 Task: Create a task  Integrate a new online platform for online mental health coaching , assign it to team member softage.1@softage.net in the project ConceptLine and update the status of the task to  On Track  , set the priority of the task to Low
Action: Mouse moved to (96, 69)
Screenshot: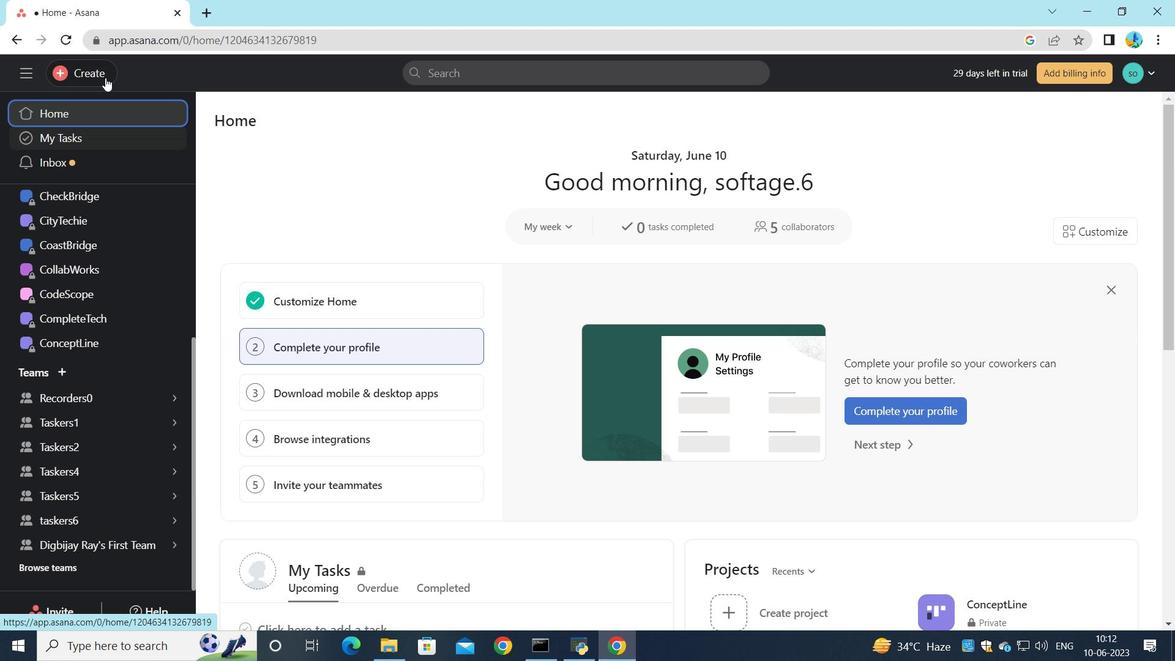 
Action: Mouse pressed left at (96, 69)
Screenshot: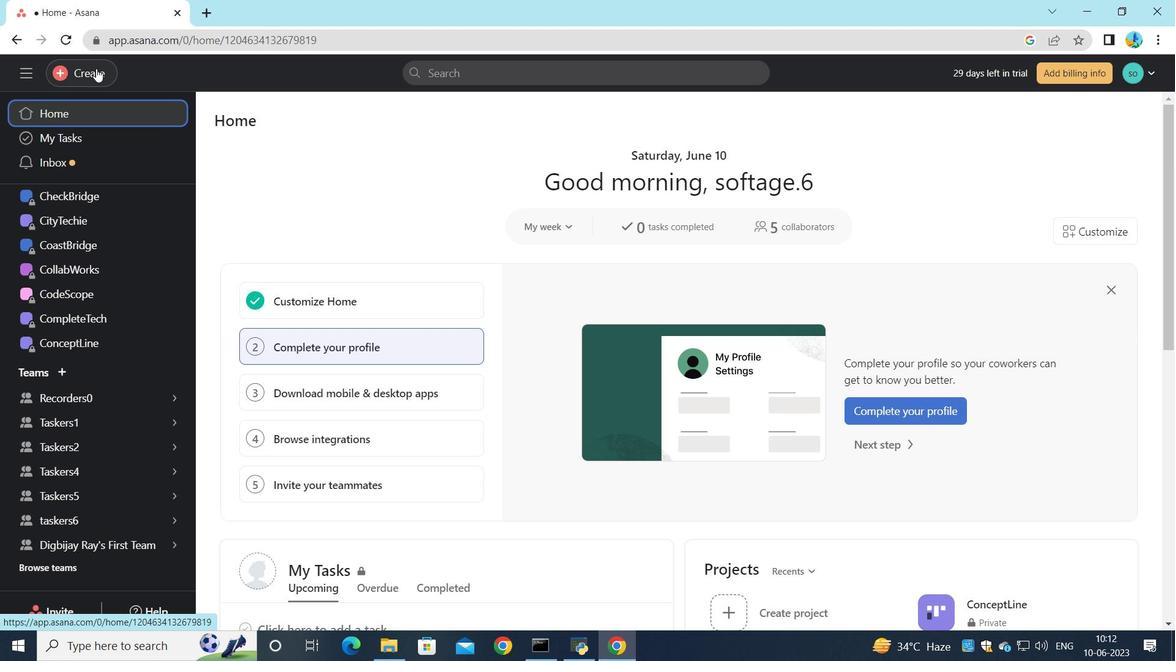 
Action: Mouse moved to (180, 83)
Screenshot: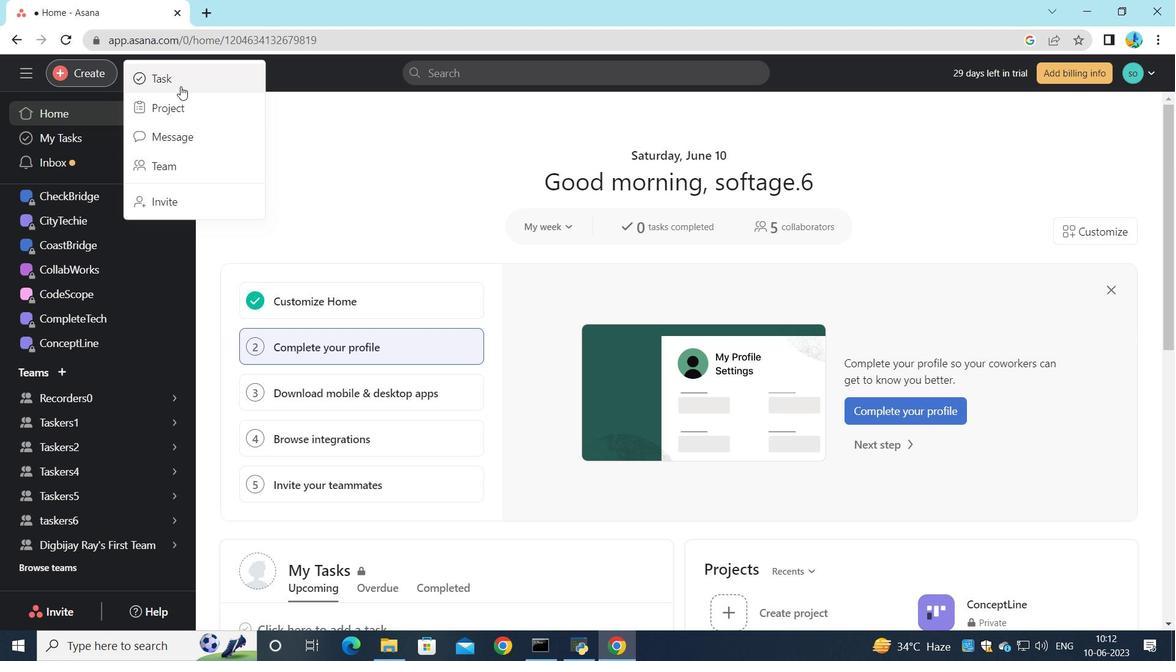 
Action: Mouse pressed left at (180, 83)
Screenshot: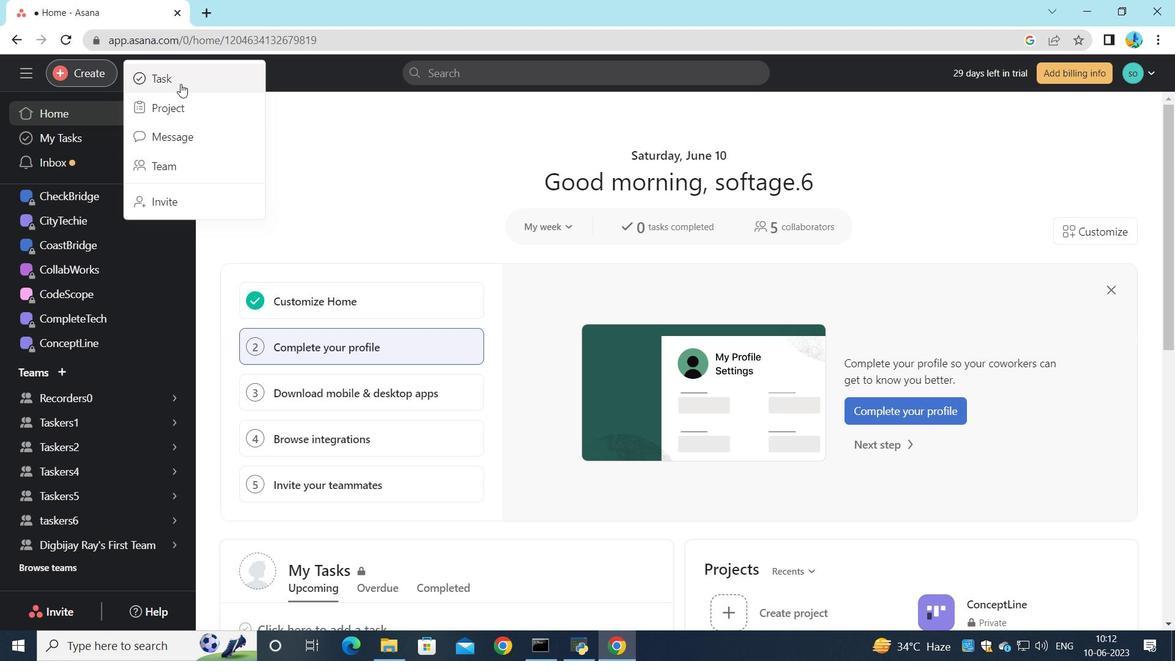 
Action: Mouse moved to (840, 304)
Screenshot: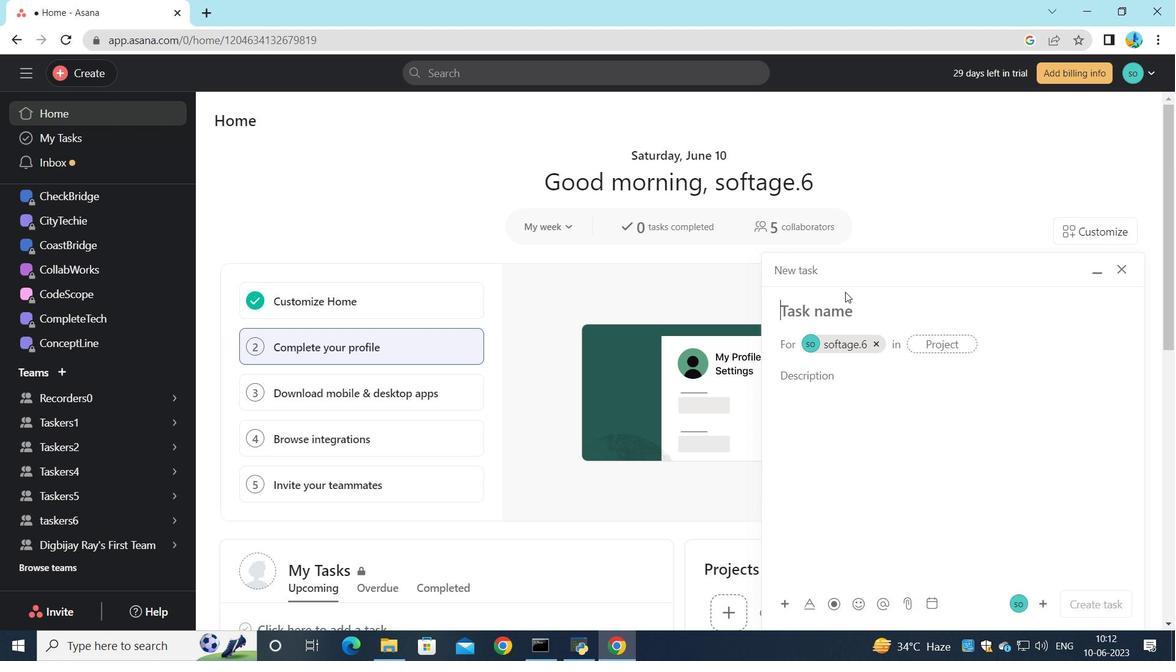 
Action: Key pressed <Key.shift_r><Key.shift_r><Key.shift_r><Key.shift_r><Key.shift_r><Key.shift_r><Key.shift_r><Key.shift_r><Key.shift_r><Key.shift_r><Key.shift_r><Key.shift_r><Key.shift_r>Integrate<Key.space>a<Key.space>new<Key.space>online<Key.space>platform<Key.space>for<Key.space>online<Key.space>mental<Key.space>health<Key.space>coaching
Screenshot: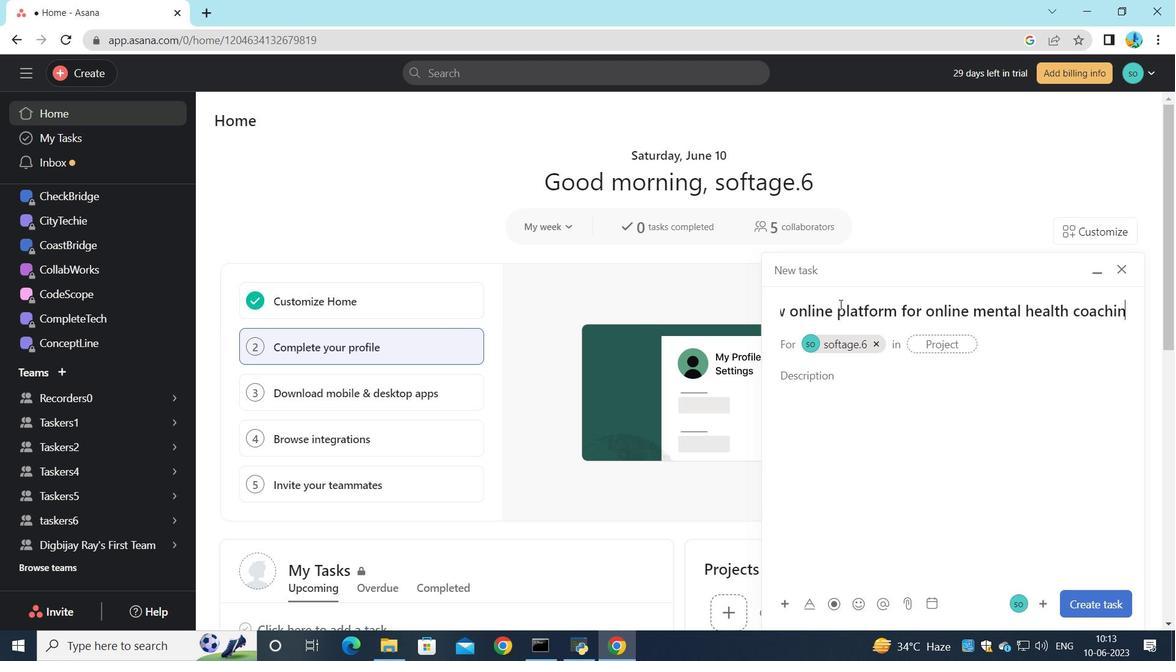 
Action: Mouse moved to (874, 344)
Screenshot: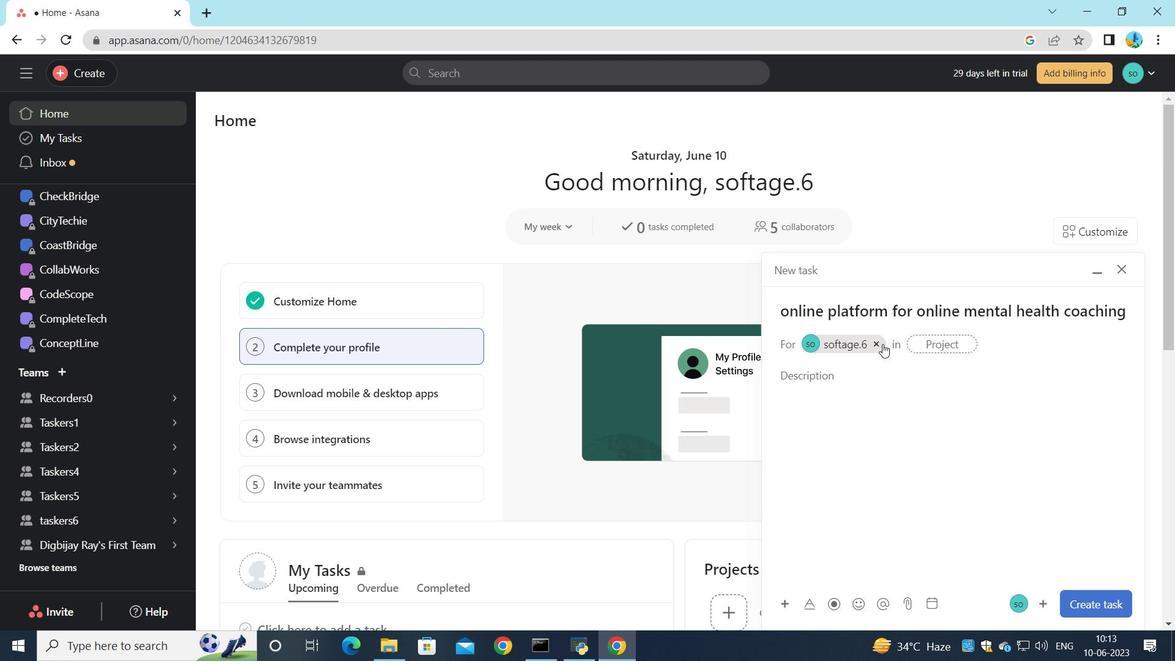 
Action: Mouse pressed left at (874, 344)
Screenshot: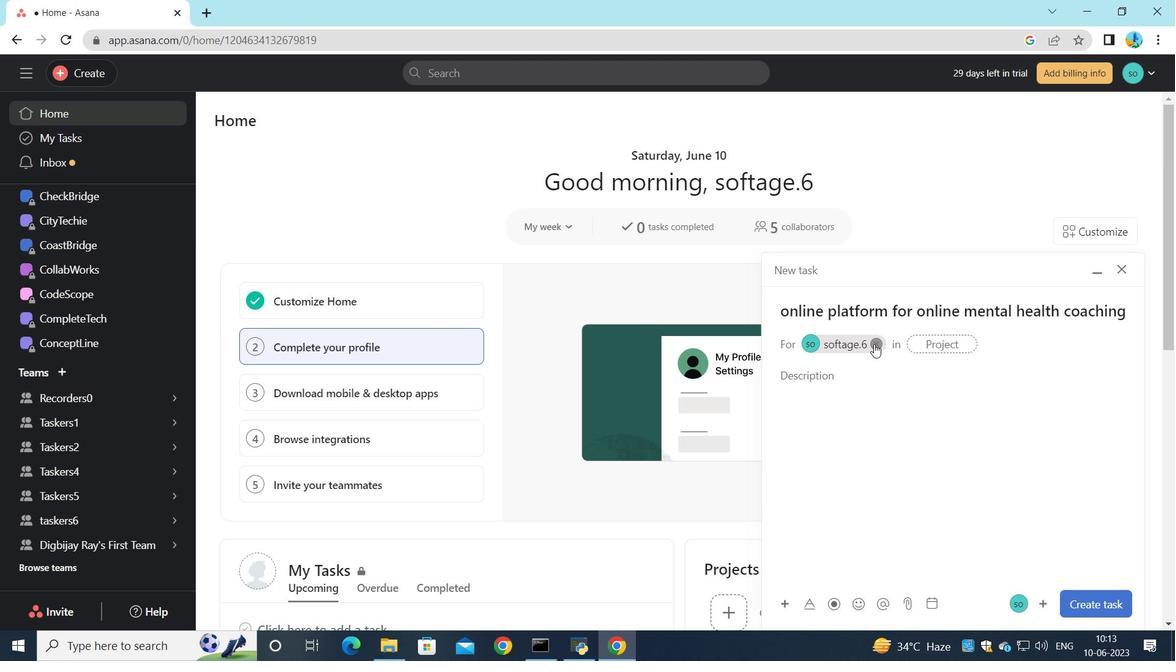 
Action: Mouse moved to (843, 346)
Screenshot: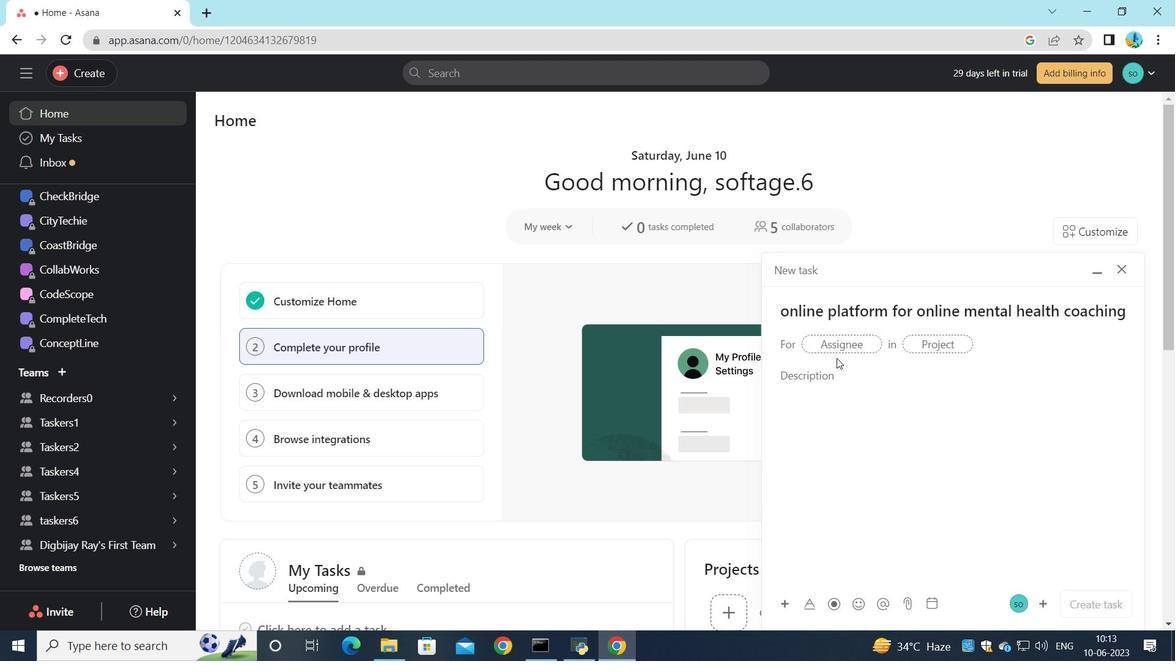 
Action: Mouse pressed left at (843, 346)
Screenshot: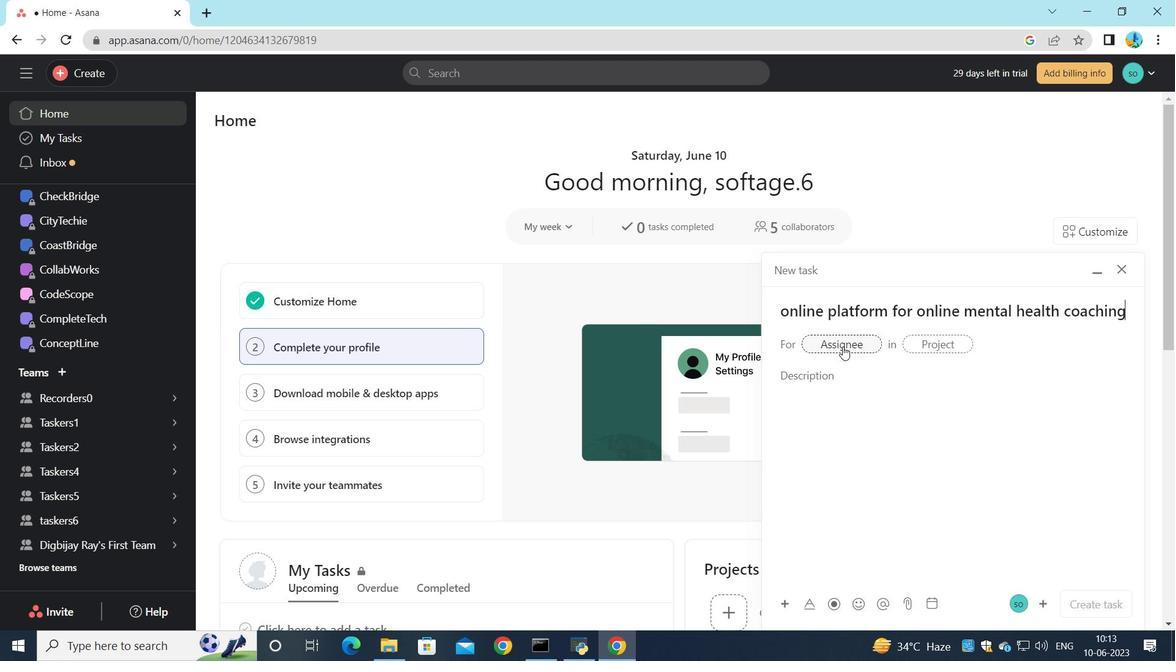 
Action: Key pressed softage.1<Key.shift><Key.shift><Key.shift>@softah<Key.backspace>ge.net
Screenshot: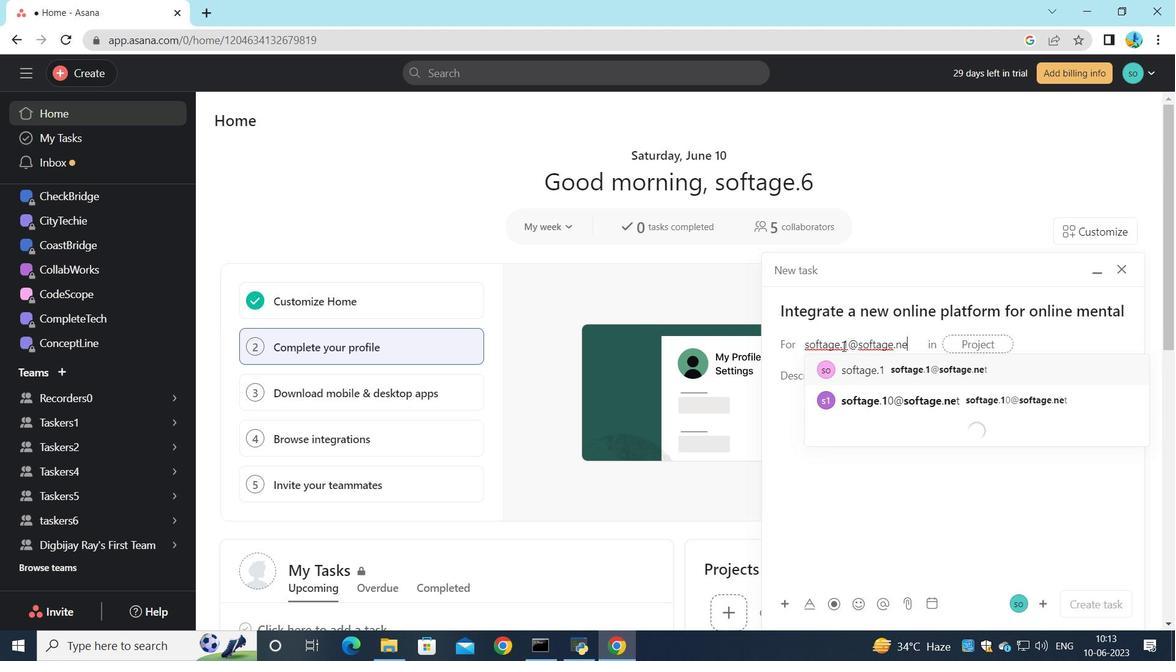 
Action: Mouse moved to (860, 364)
Screenshot: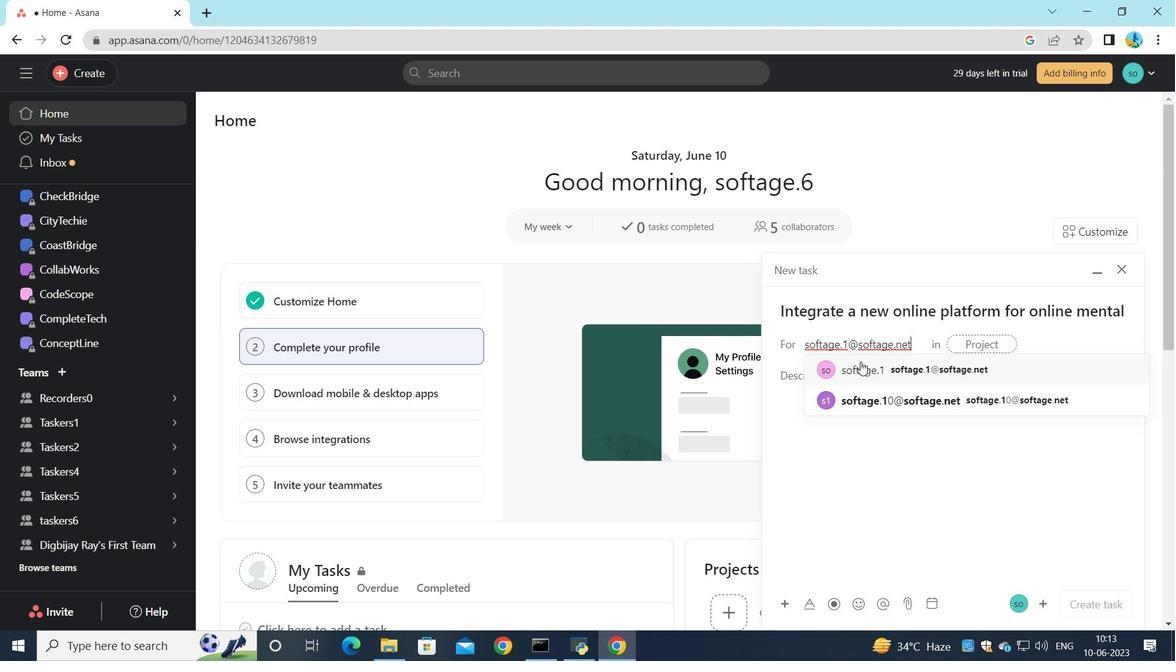 
Action: Mouse pressed left at (860, 364)
Screenshot: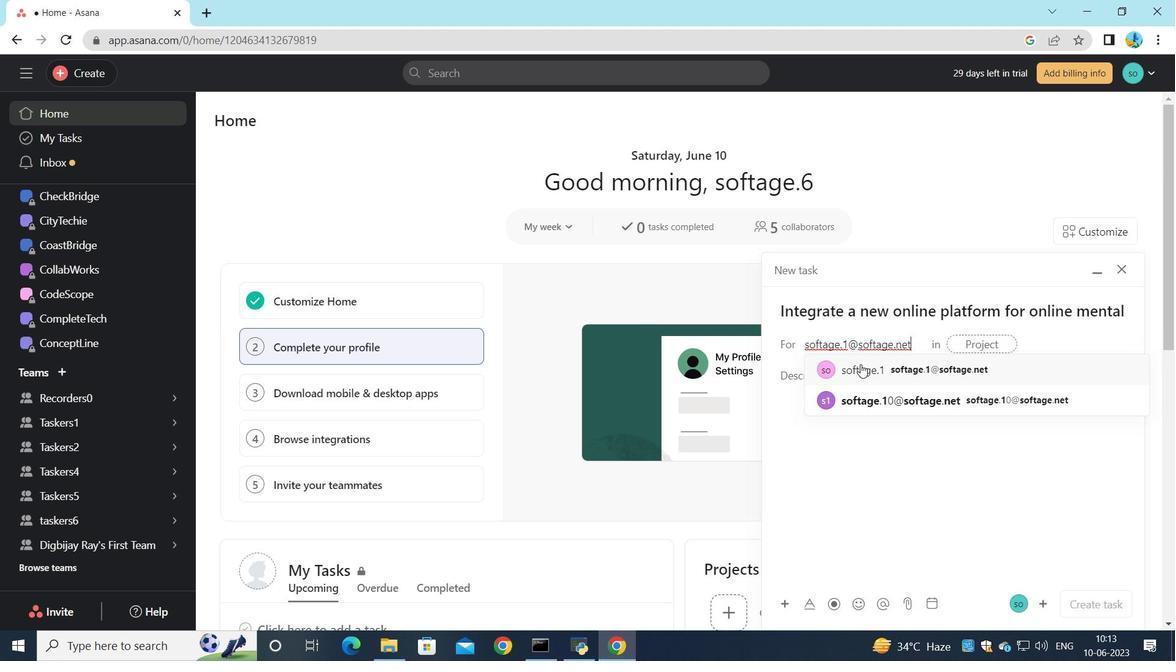 
Action: Mouse moved to (640, 399)
Screenshot: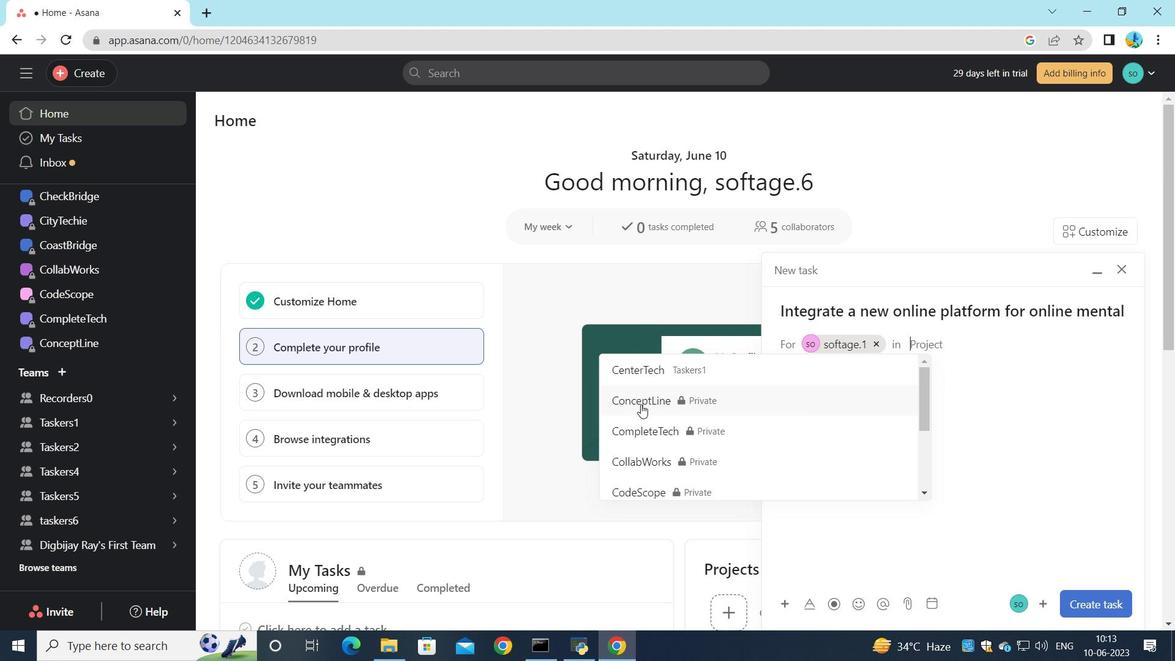 
Action: Mouse pressed left at (640, 399)
Screenshot: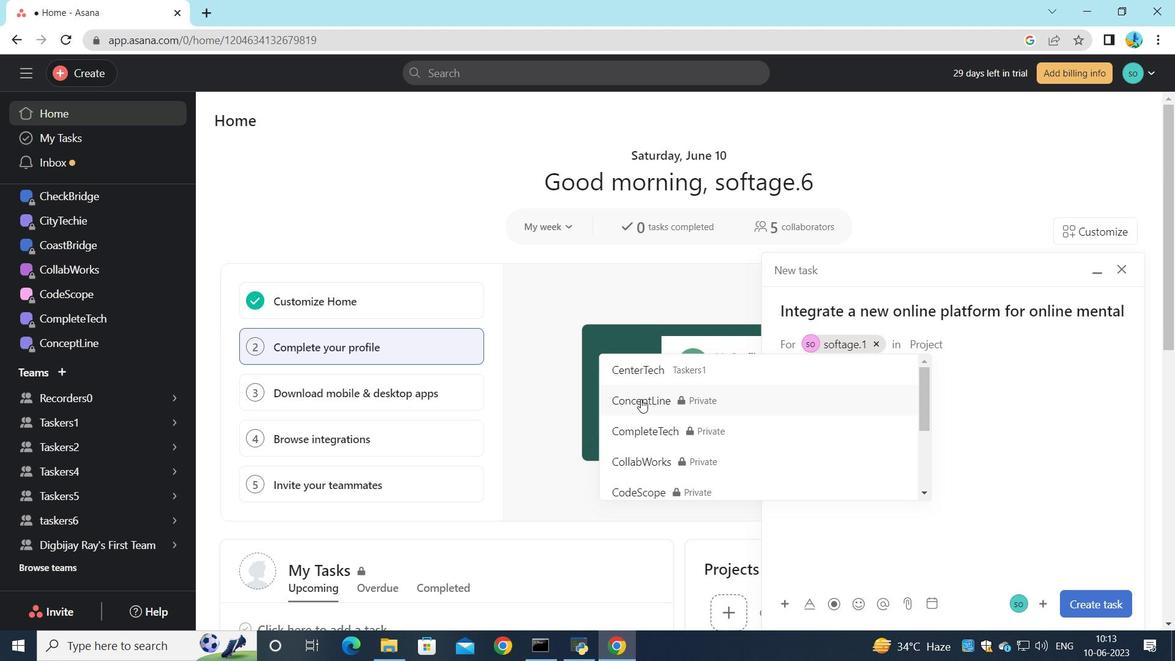 
Action: Mouse moved to (871, 381)
Screenshot: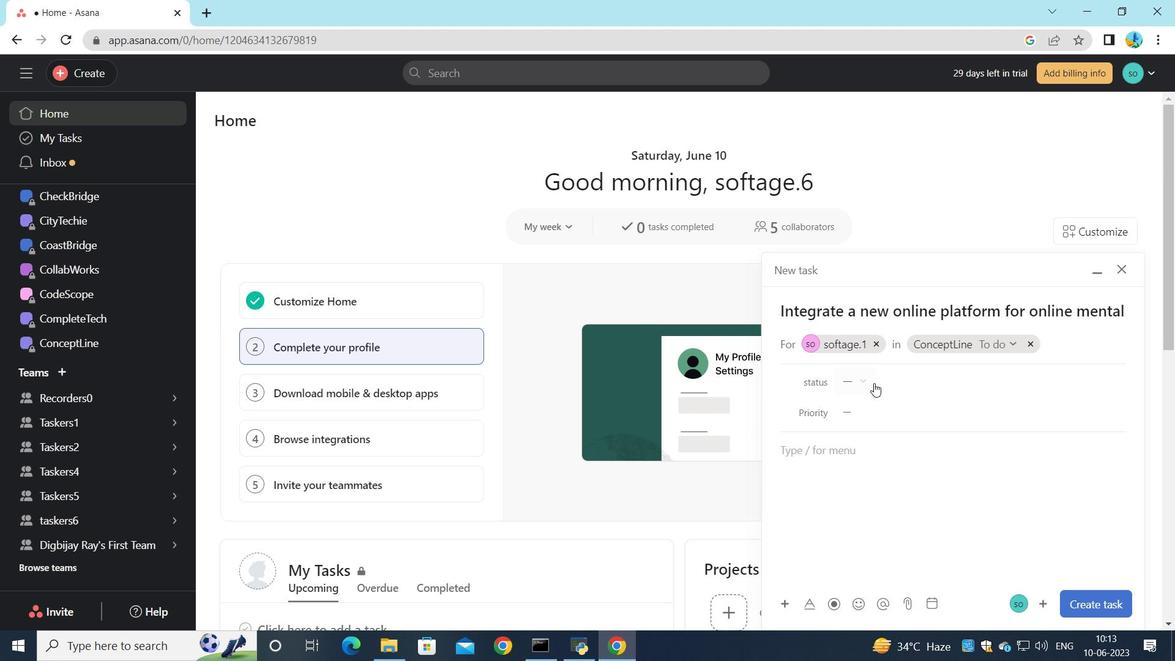 
Action: Mouse pressed left at (871, 381)
Screenshot: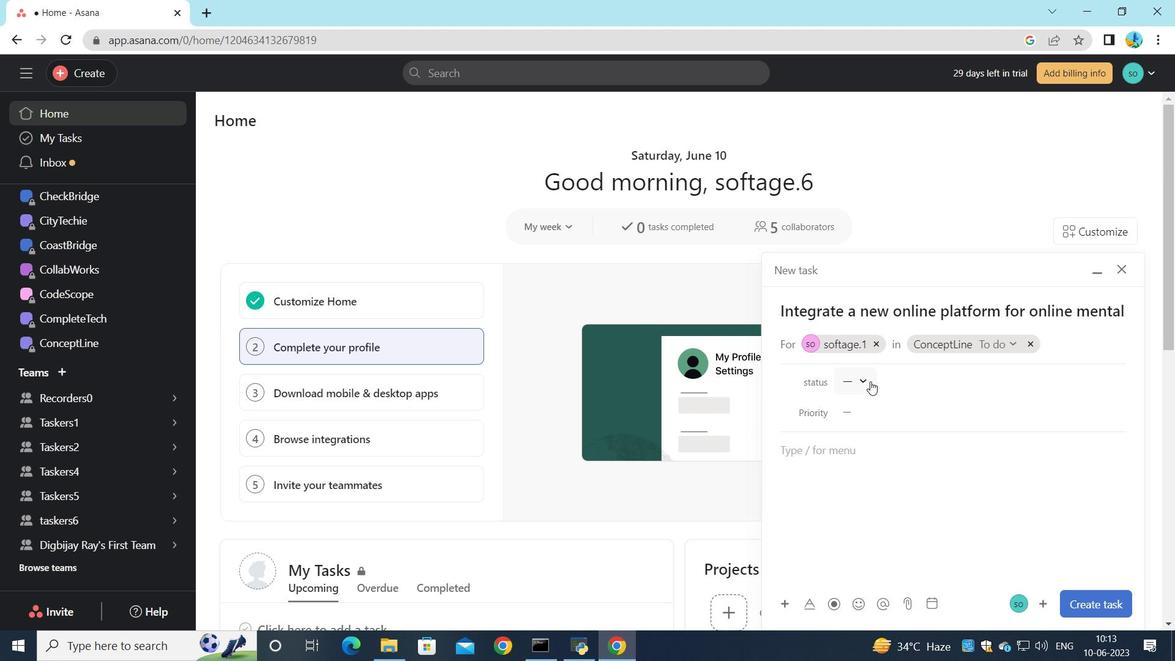 
Action: Mouse moved to (886, 430)
Screenshot: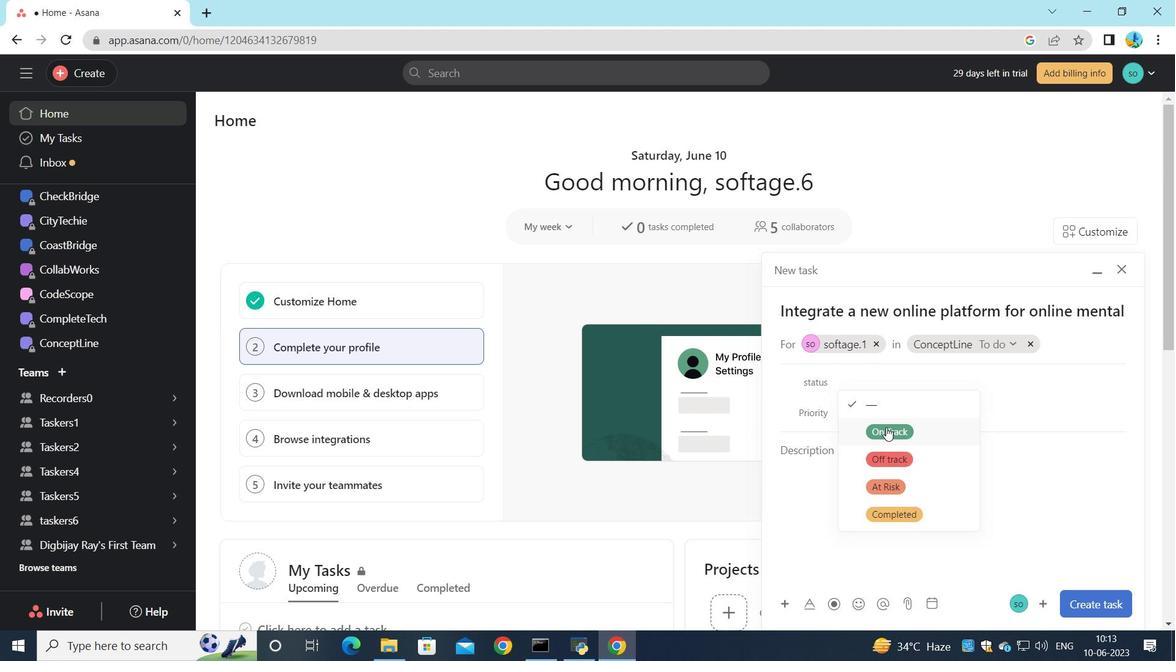 
Action: Mouse pressed left at (886, 430)
Screenshot: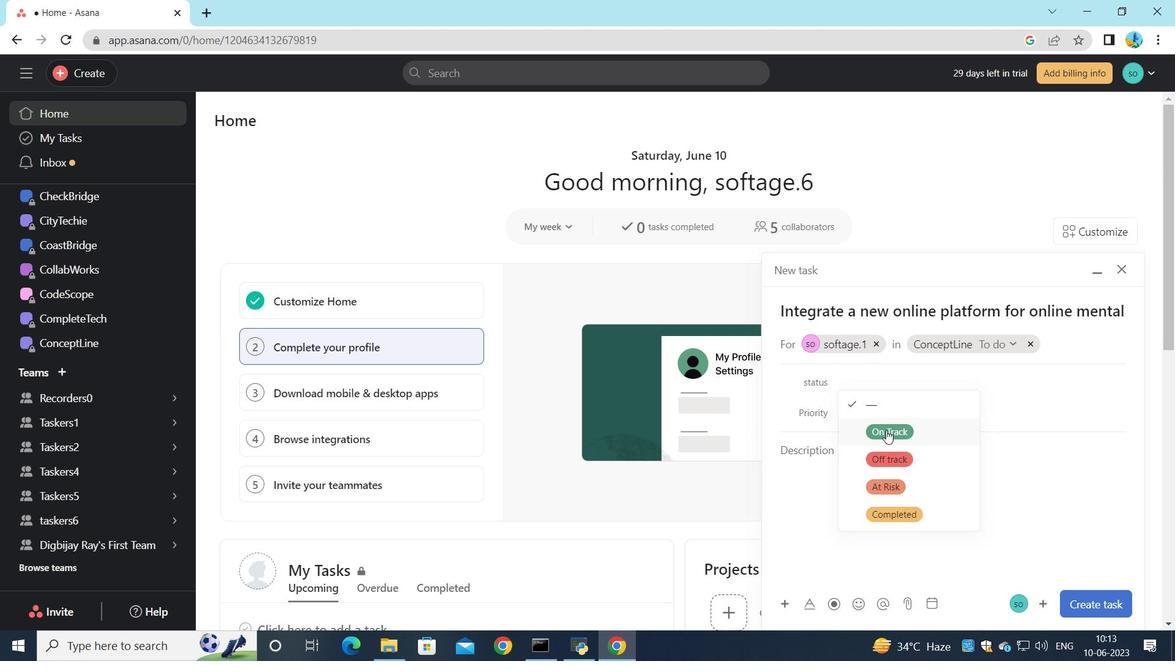 
Action: Mouse moved to (864, 416)
Screenshot: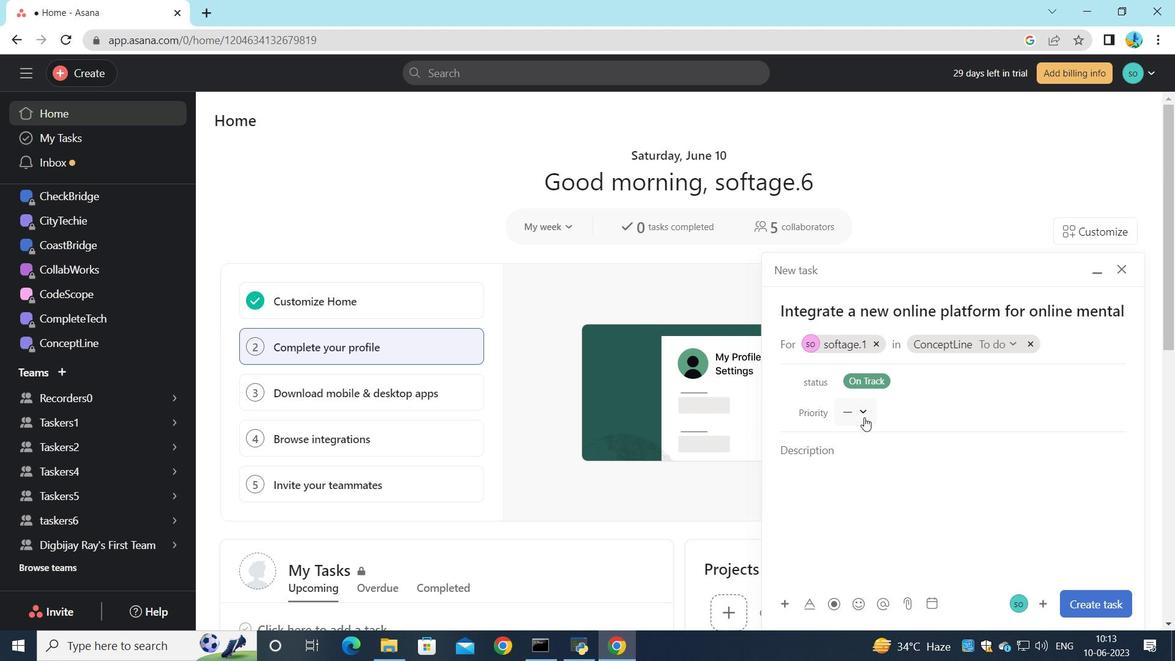 
Action: Mouse pressed left at (864, 416)
Screenshot: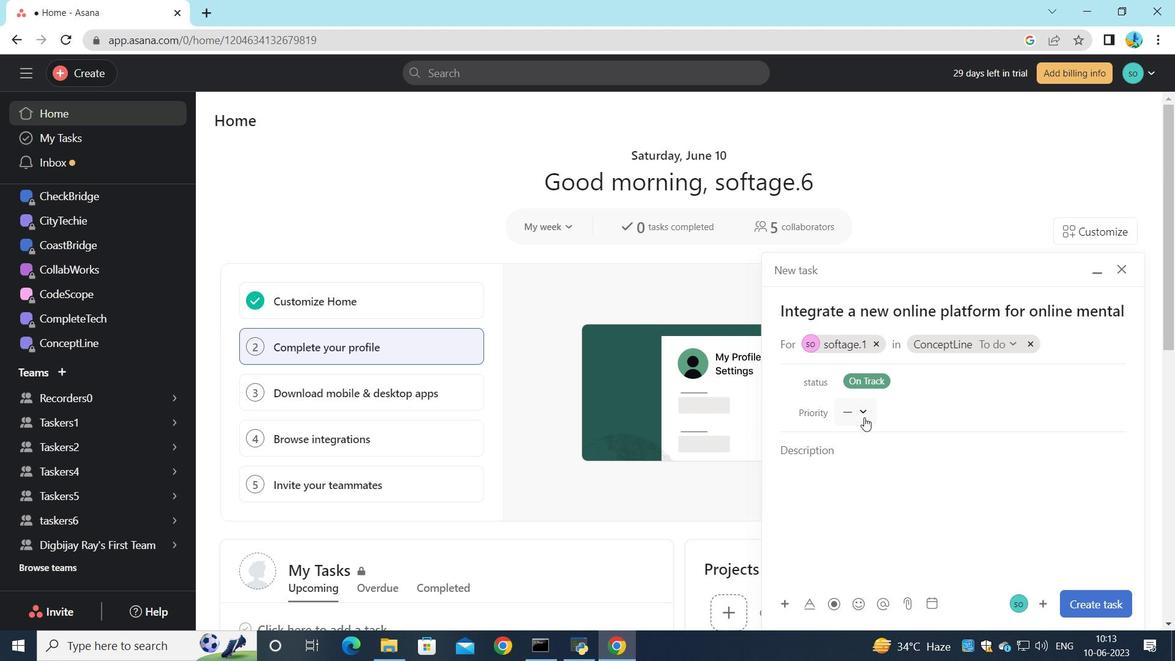 
Action: Mouse moved to (876, 520)
Screenshot: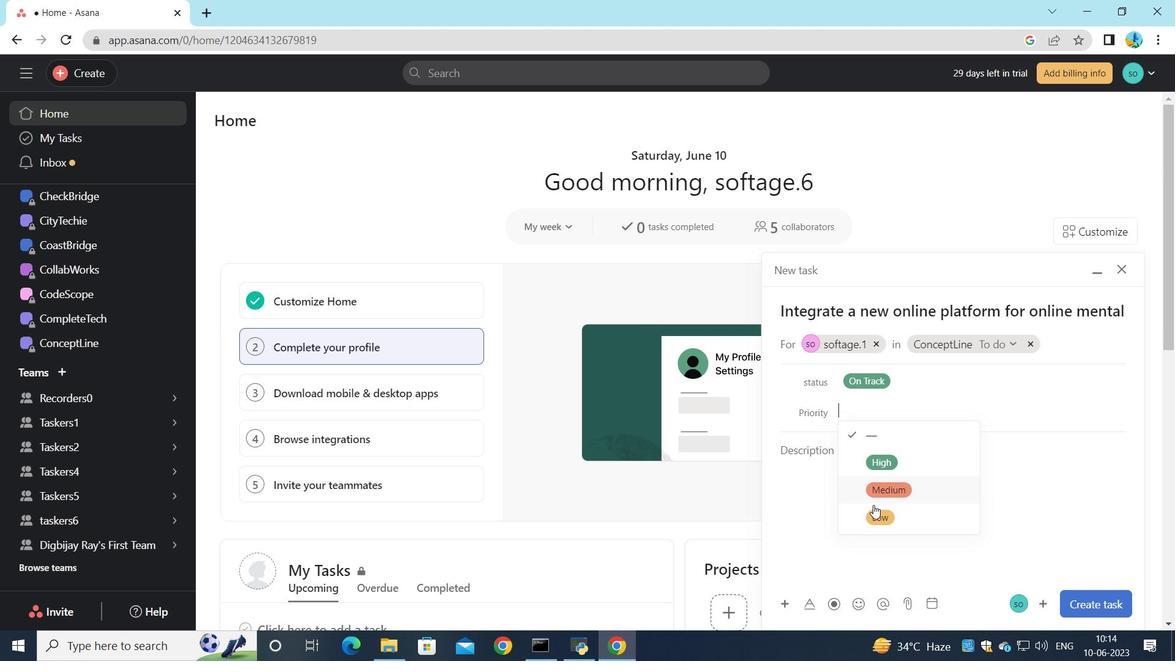 
Action: Mouse pressed left at (876, 520)
Screenshot: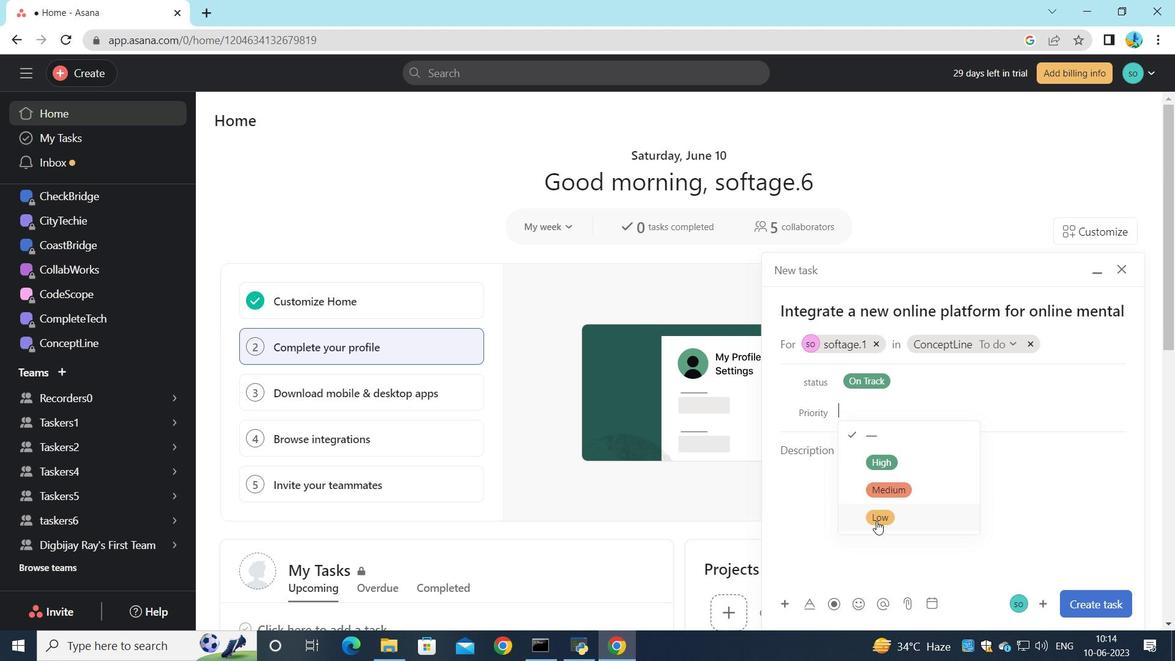 
Action: Mouse moved to (1065, 605)
Screenshot: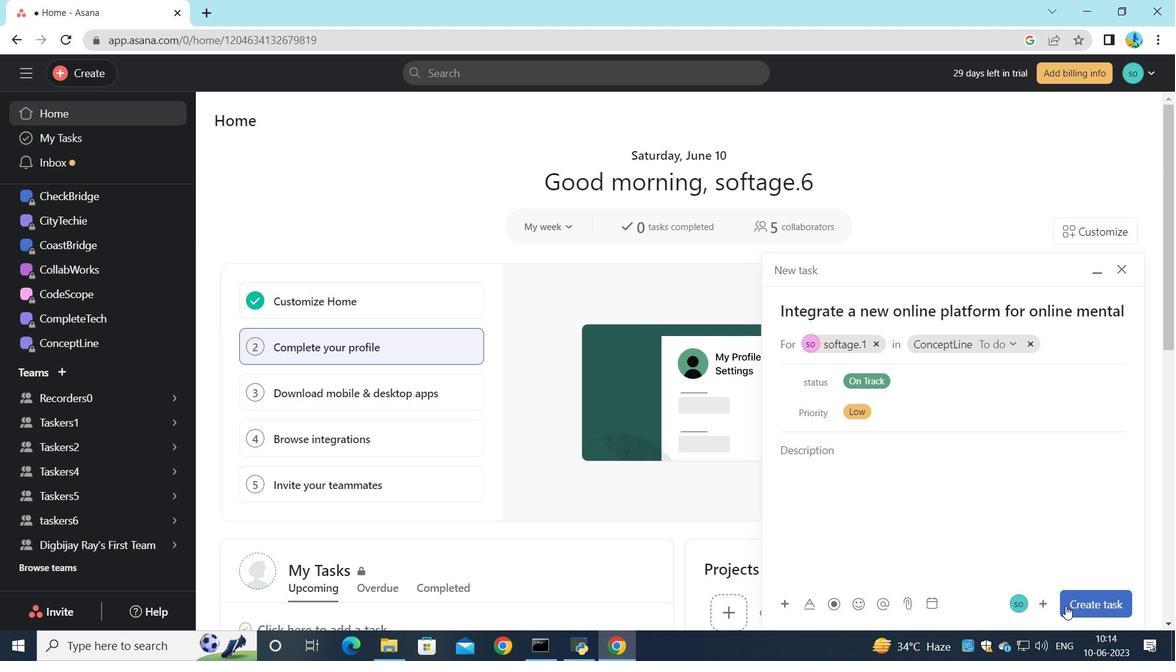 
Action: Mouse pressed left at (1065, 605)
Screenshot: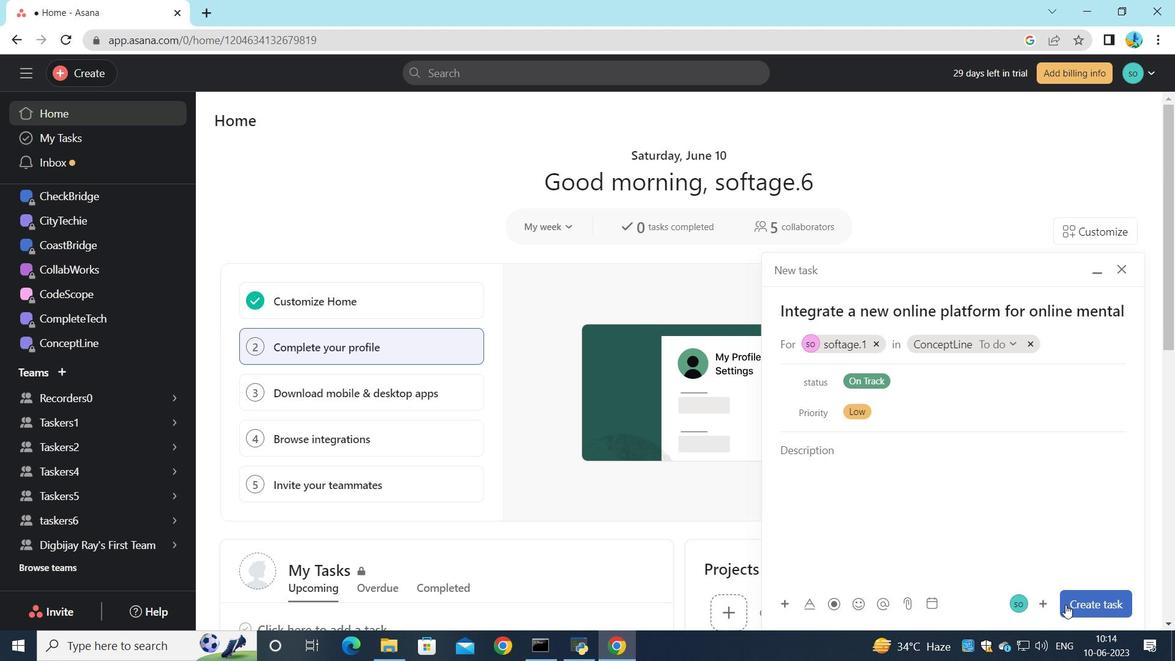 
Action: Mouse moved to (826, 476)
Screenshot: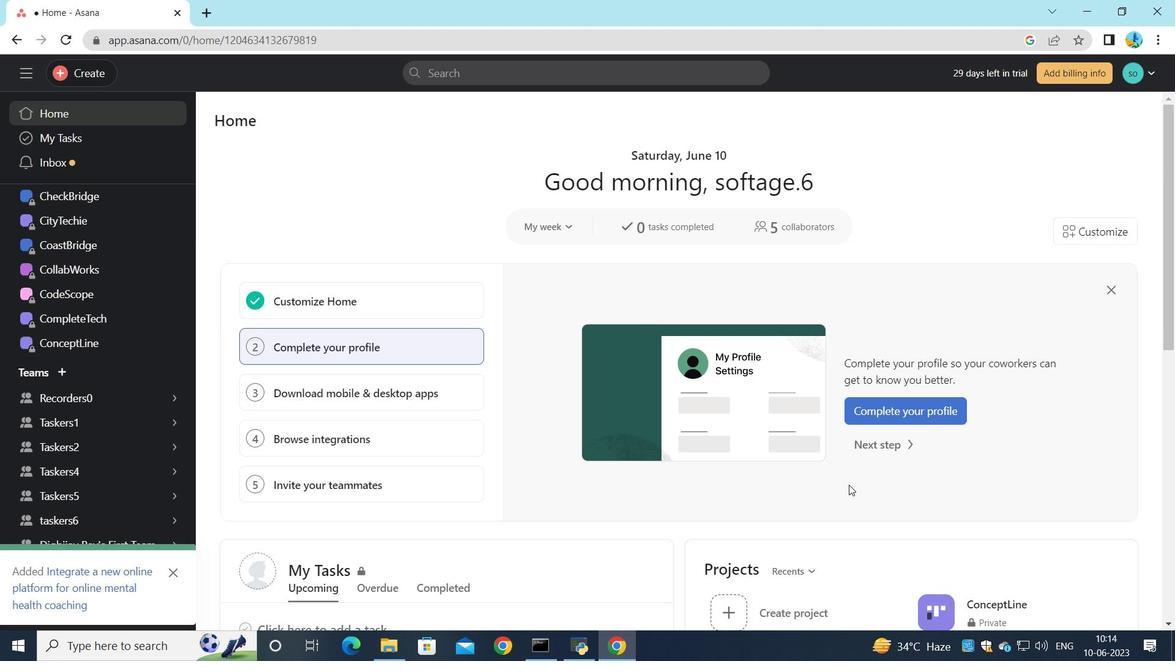 
